 Task: Enable audio in general audio settings.
Action: Mouse moved to (119, 17)
Screenshot: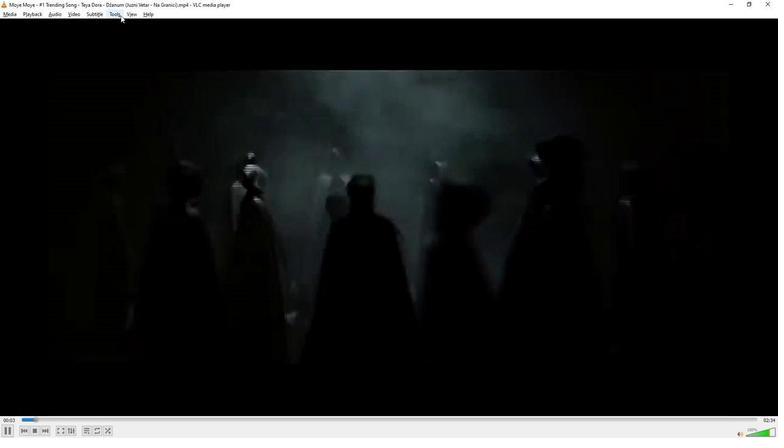 
Action: Mouse pressed left at (119, 17)
Screenshot: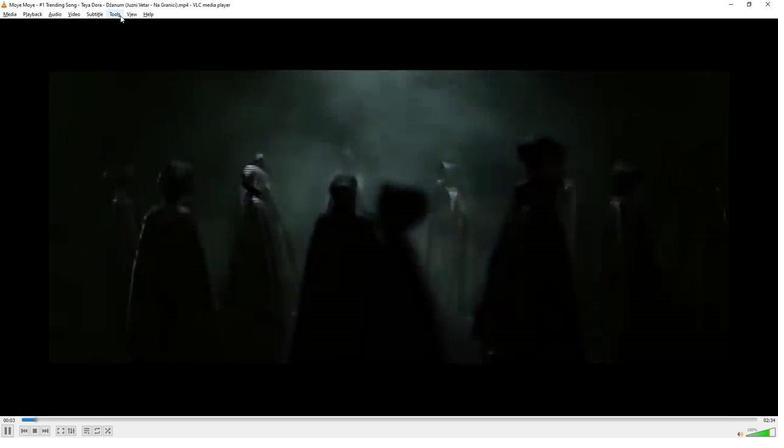 
Action: Mouse moved to (124, 110)
Screenshot: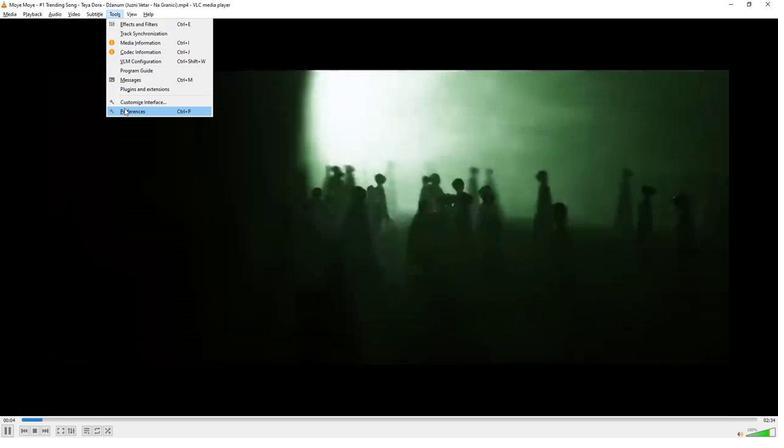 
Action: Mouse pressed left at (124, 110)
Screenshot: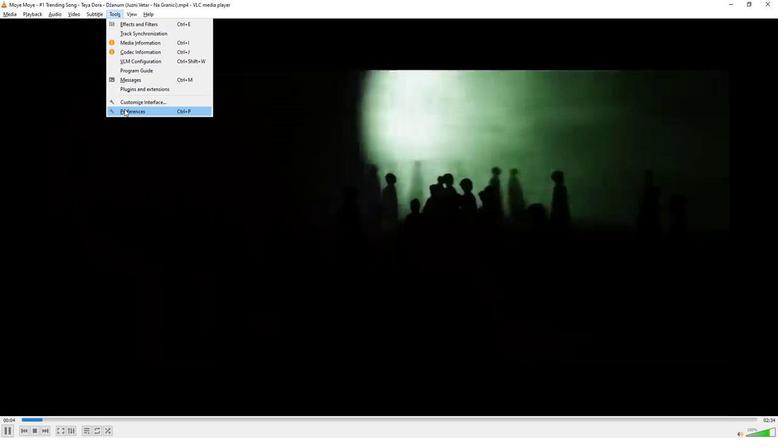 
Action: Mouse moved to (219, 339)
Screenshot: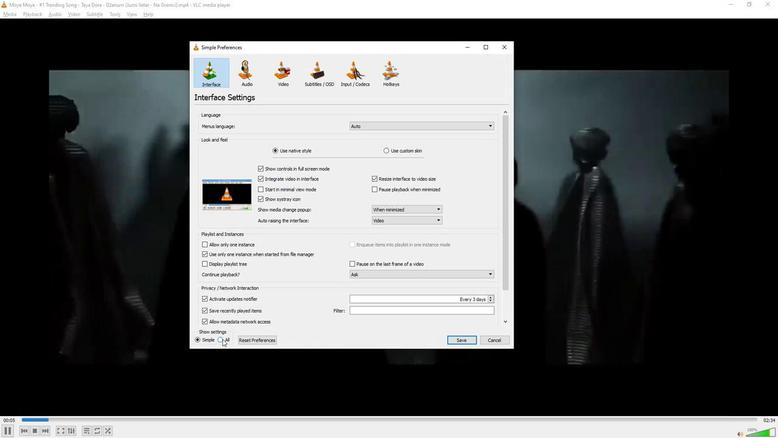 
Action: Mouse pressed left at (219, 339)
Screenshot: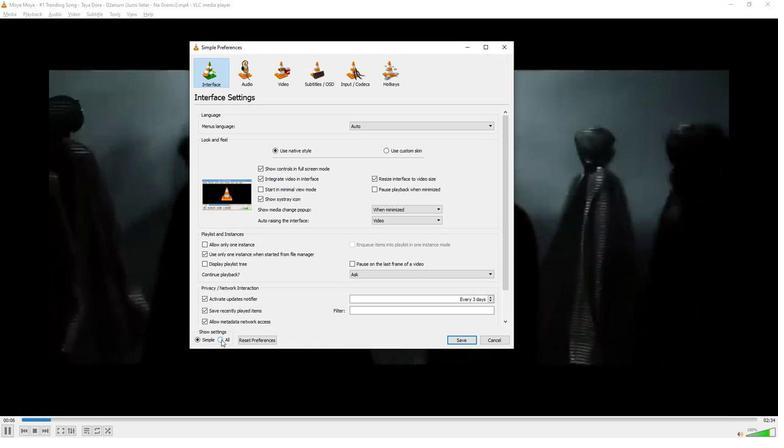 
Action: Mouse moved to (222, 135)
Screenshot: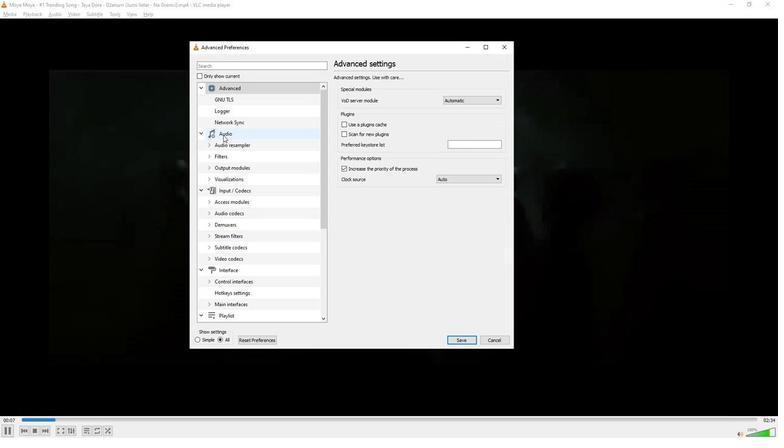 
Action: Mouse pressed left at (222, 135)
Screenshot: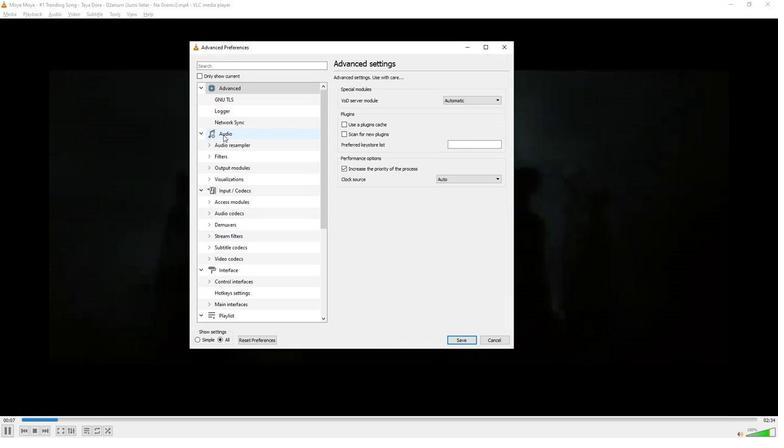
Action: Mouse moved to (337, 87)
Screenshot: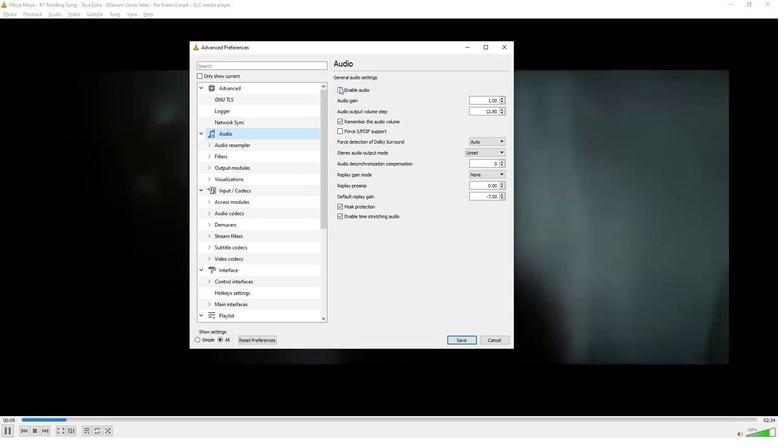 
Action: Mouse pressed left at (337, 87)
Screenshot: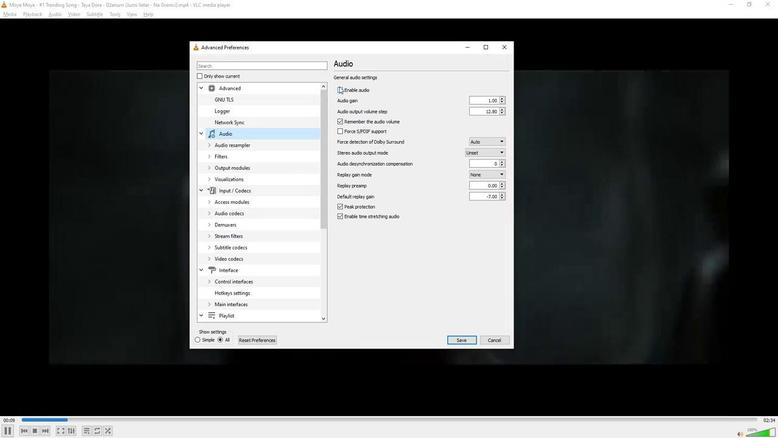 
Action: Mouse moved to (360, 279)
Screenshot: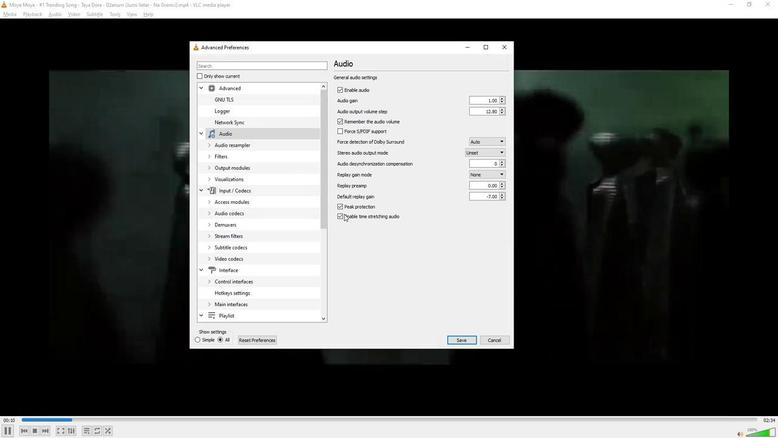
